 Task: Allign panel to the left.
Action: Mouse moved to (183, 15)
Screenshot: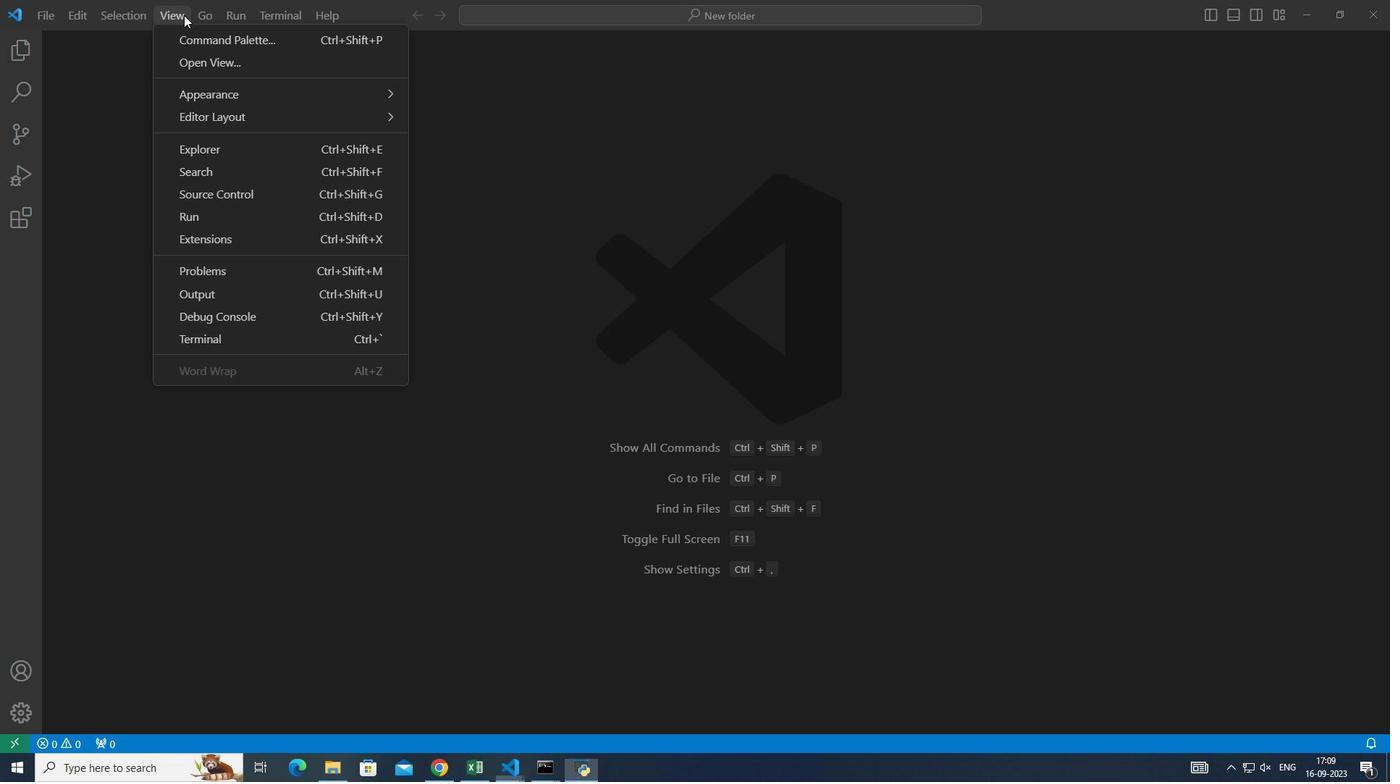 
Action: Mouse pressed left at (183, 15)
Screenshot: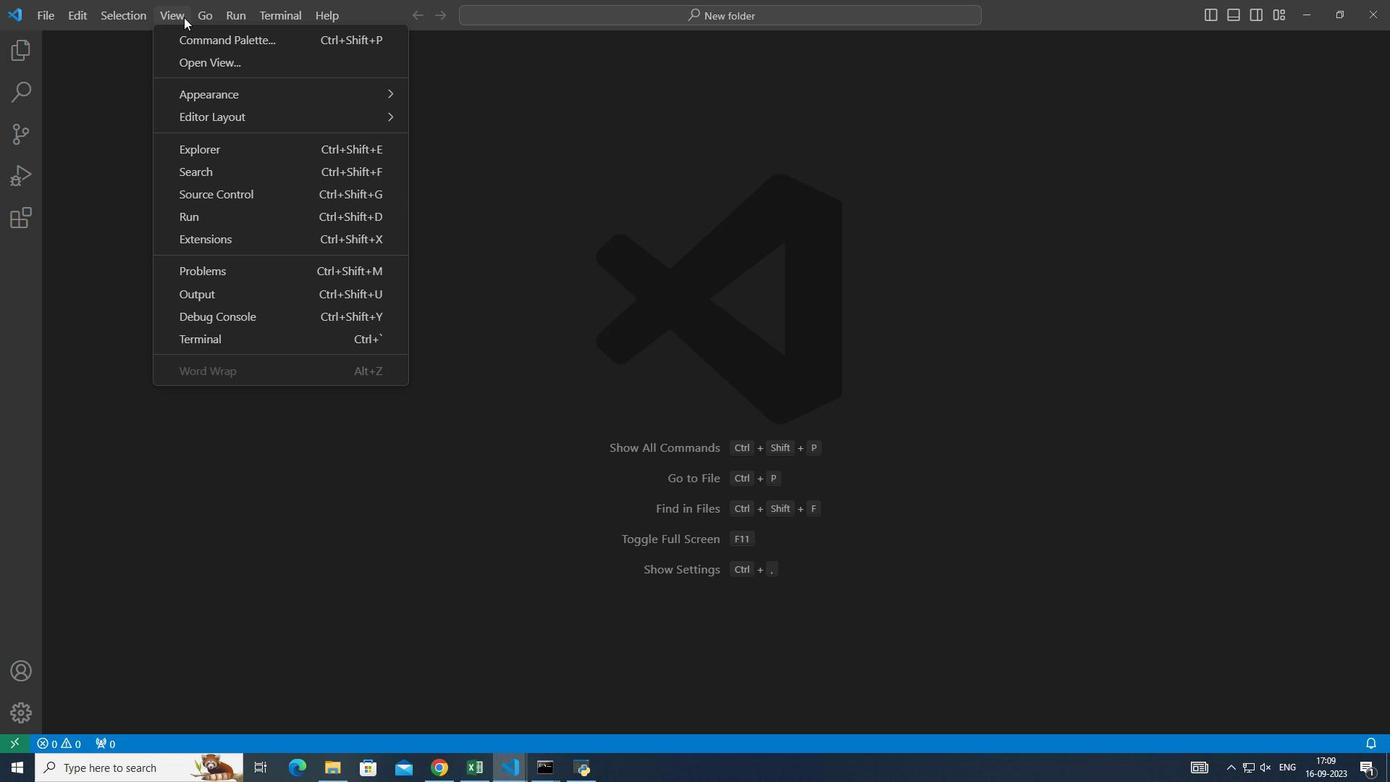 
Action: Mouse moved to (701, 407)
Screenshot: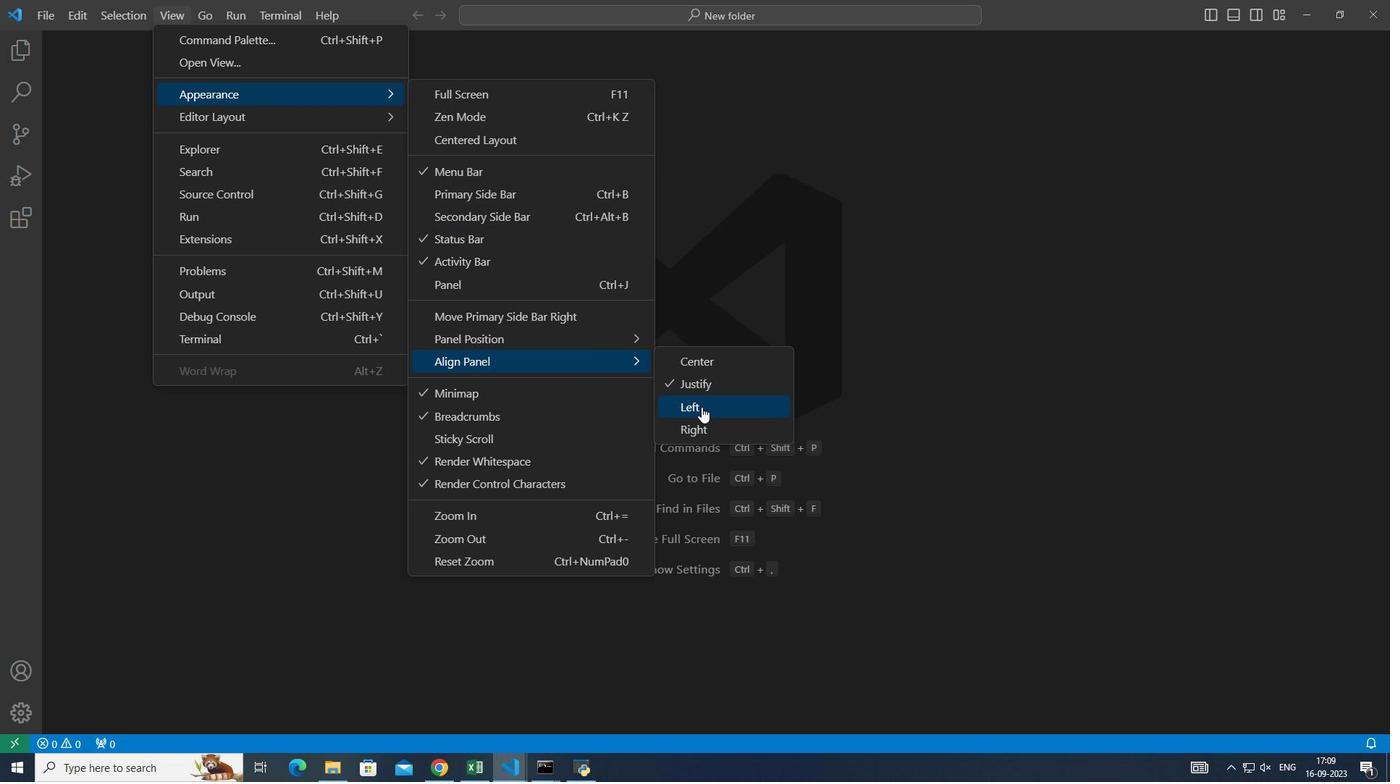 
Action: Mouse pressed left at (701, 407)
Screenshot: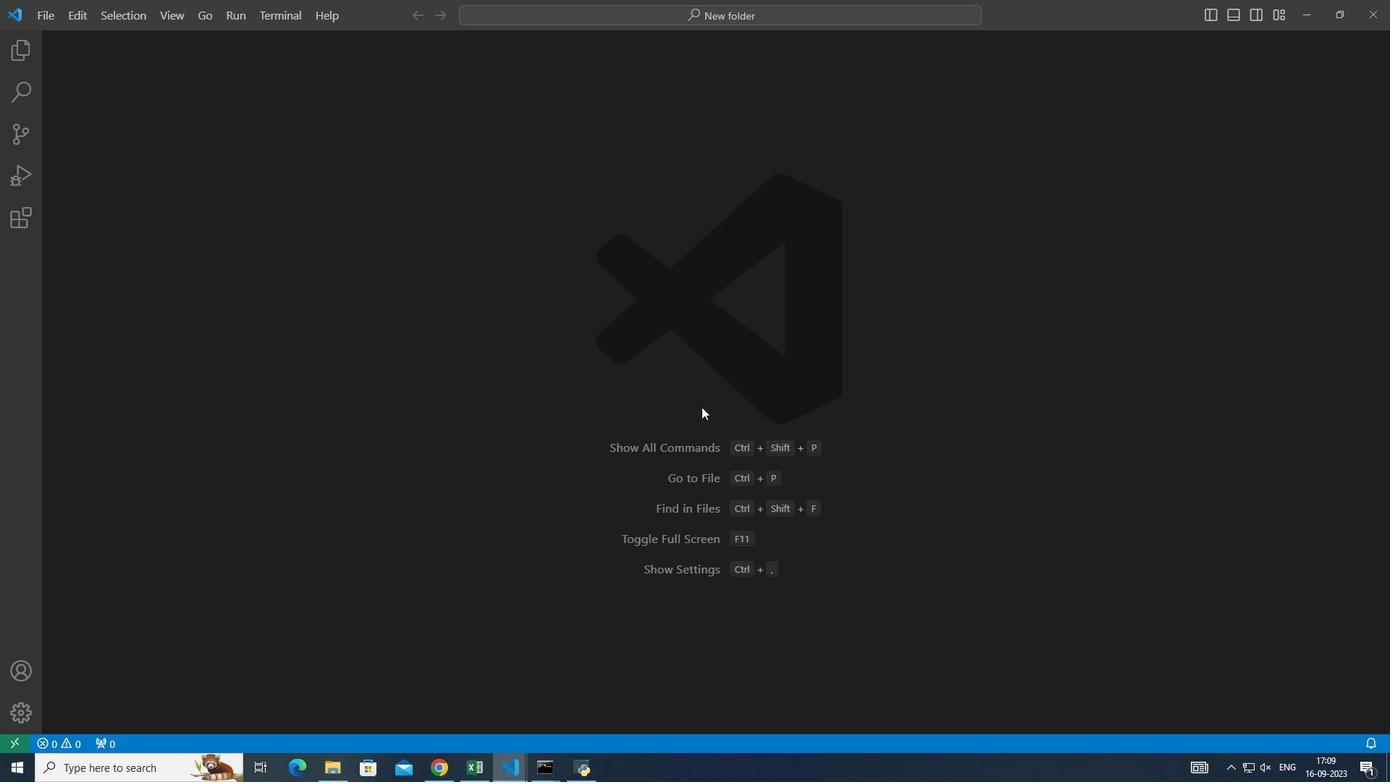 
Action: Mouse moved to (762, 388)
Screenshot: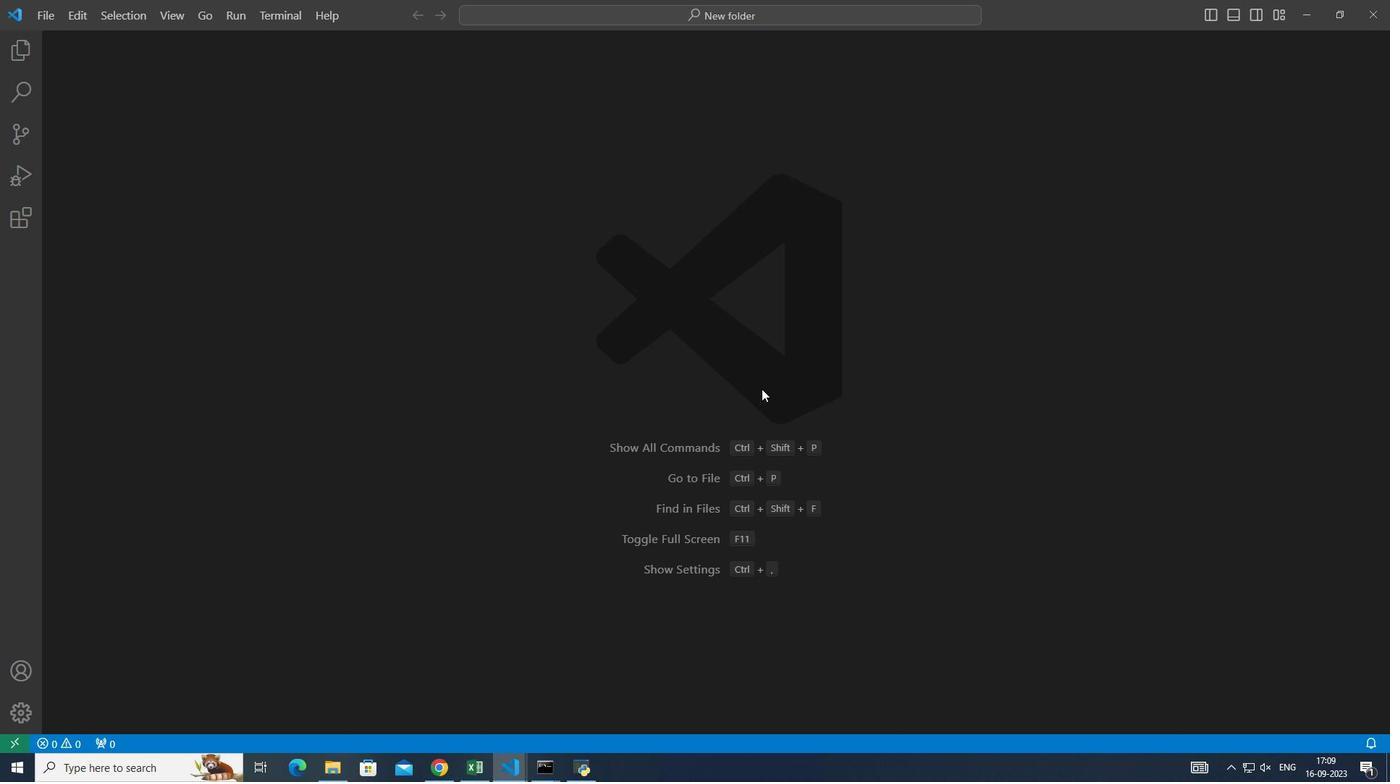 
